 Task: Look for organic products in the category "Soy Sauces".
Action: Mouse moved to (214, 94)
Screenshot: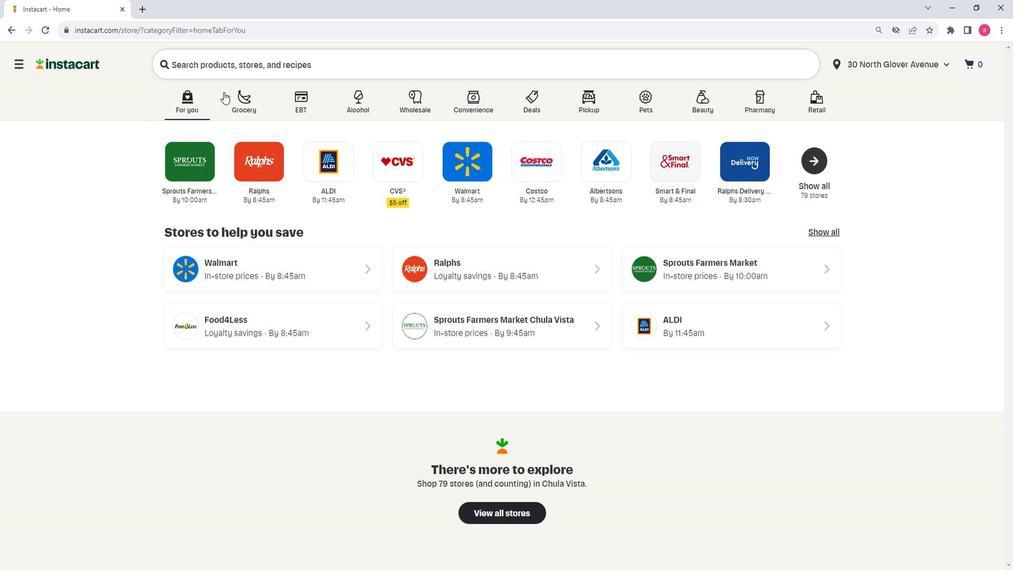 
Action: Mouse pressed left at (214, 94)
Screenshot: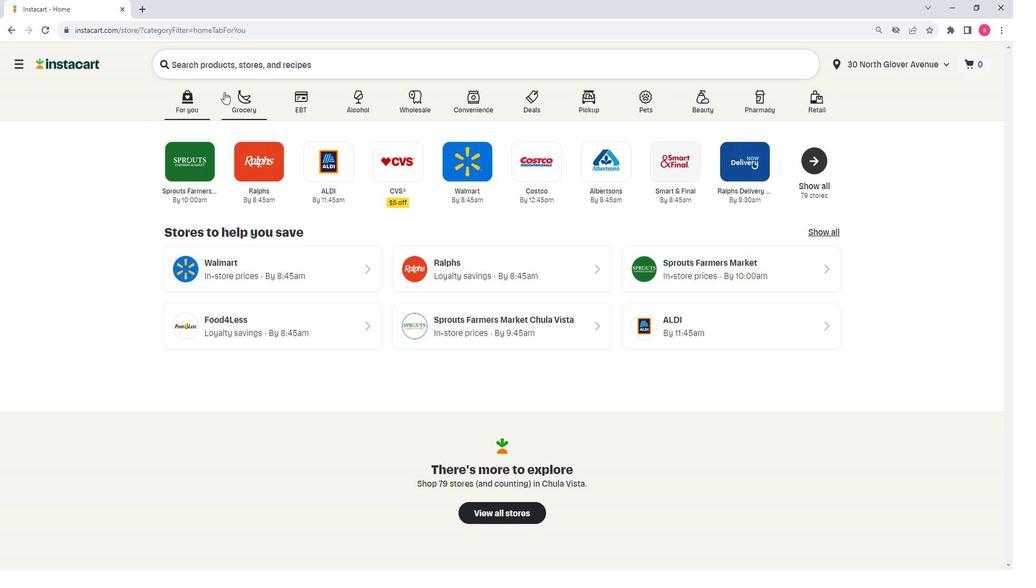 
Action: Mouse moved to (314, 298)
Screenshot: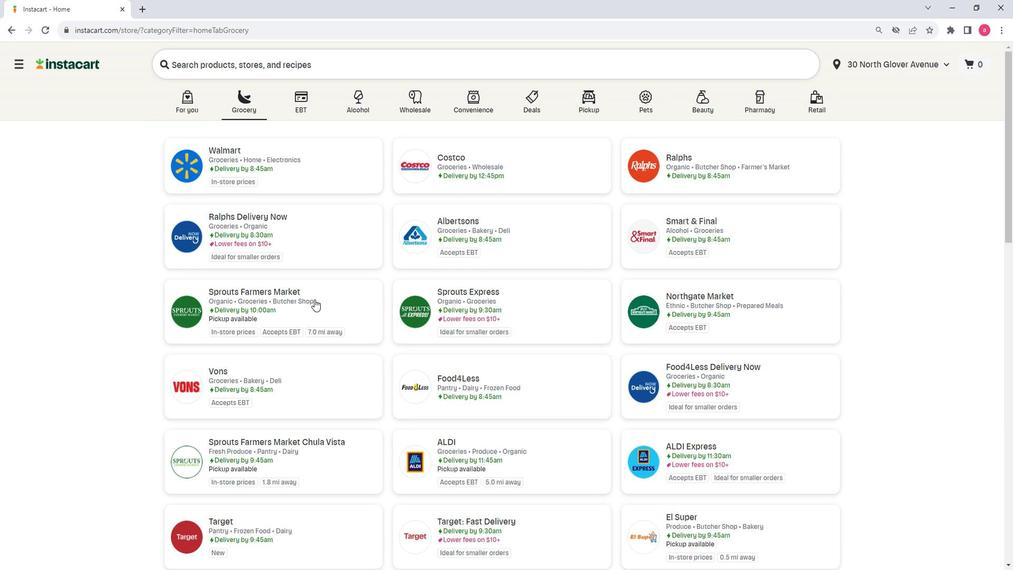 
Action: Mouse pressed left at (314, 298)
Screenshot: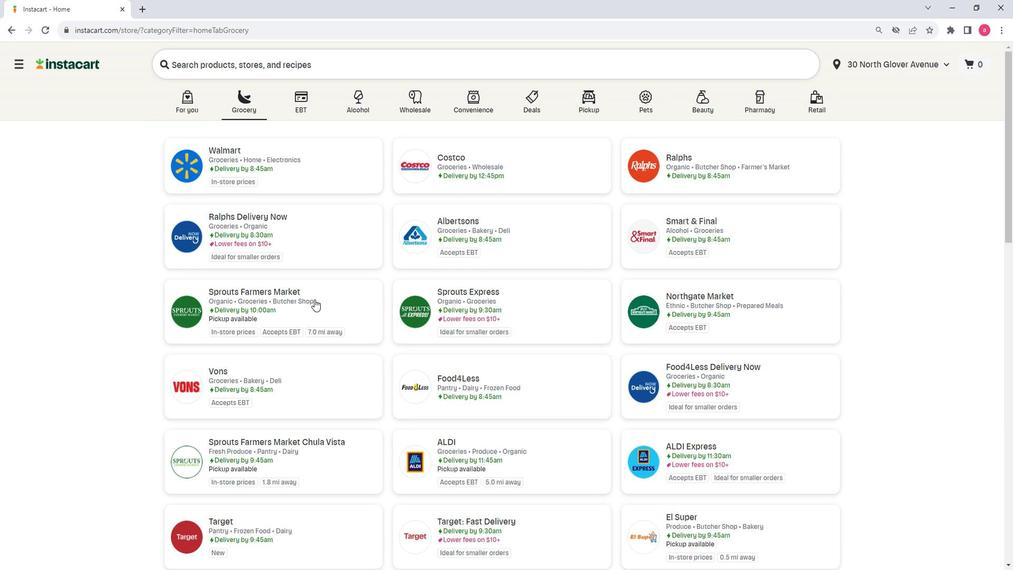 
Action: Mouse moved to (60, 195)
Screenshot: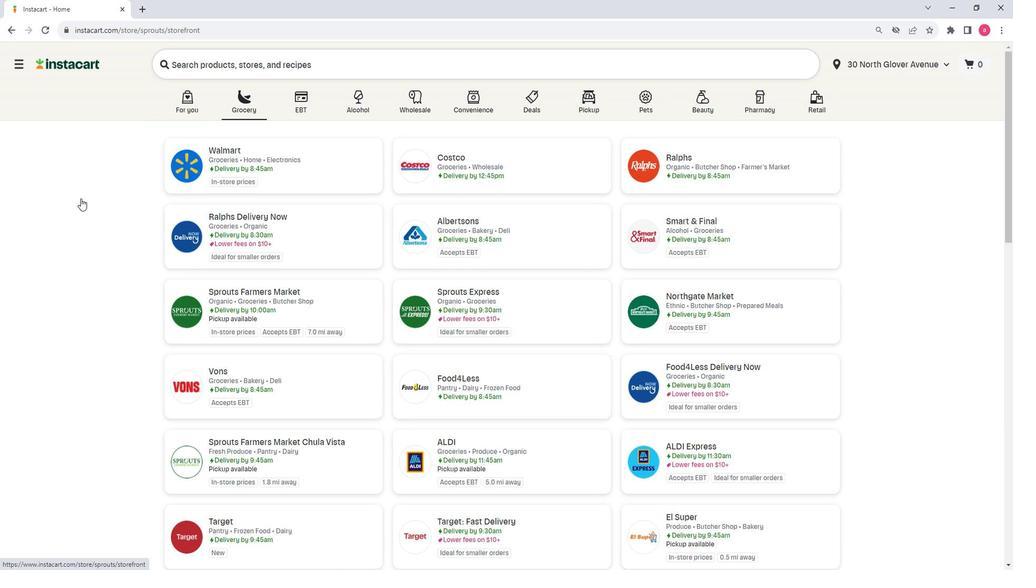 
Action: Mouse scrolled (60, 195) with delta (0, 0)
Screenshot: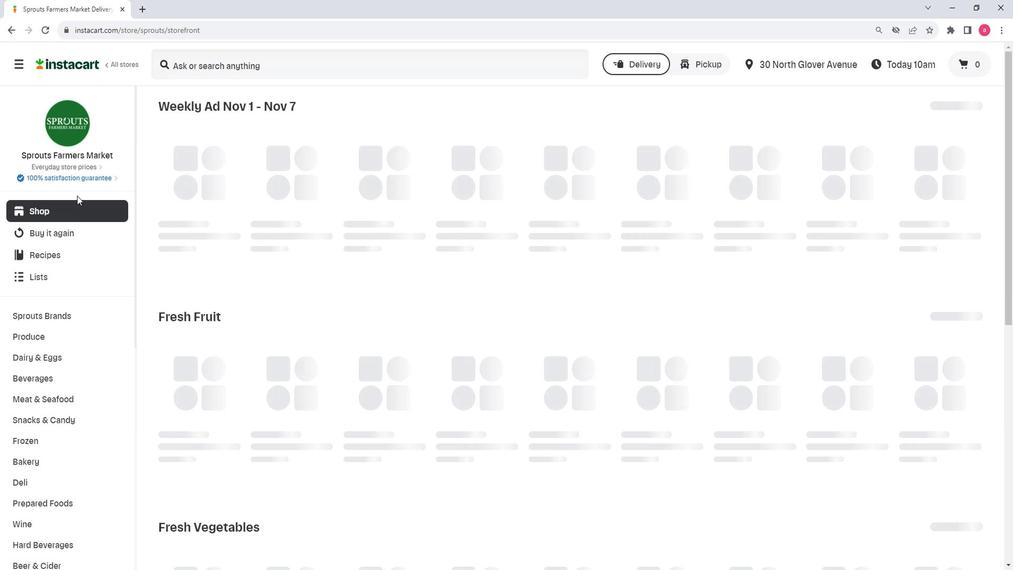 
Action: Mouse scrolled (60, 195) with delta (0, 0)
Screenshot: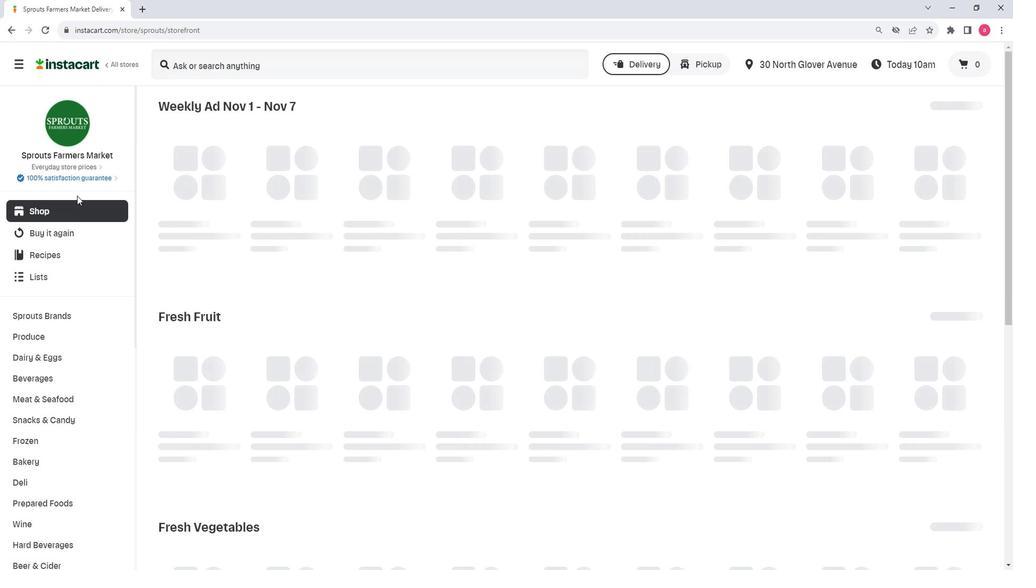 
Action: Mouse scrolled (60, 195) with delta (0, 0)
Screenshot: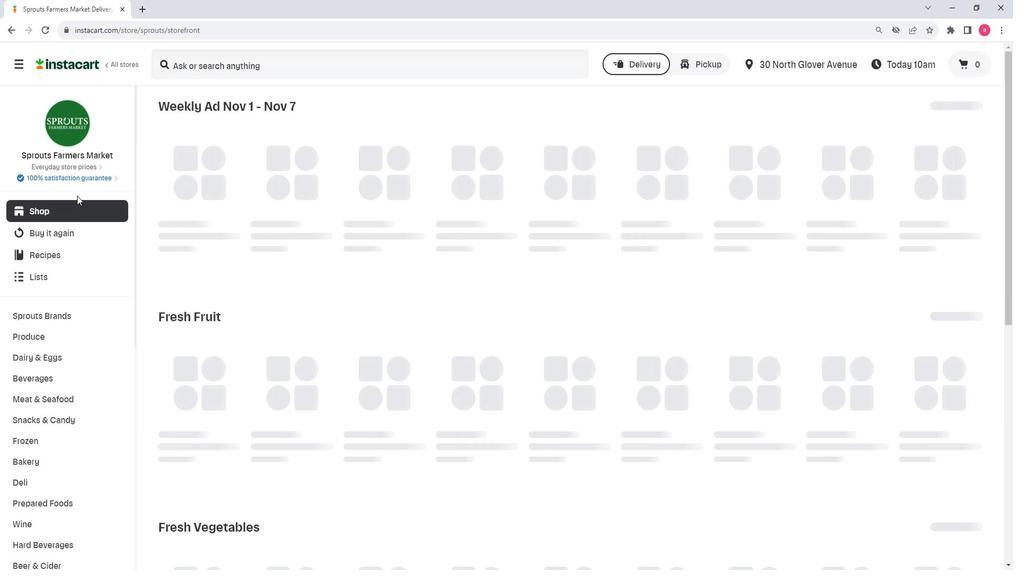 
Action: Mouse moved to (86, 310)
Screenshot: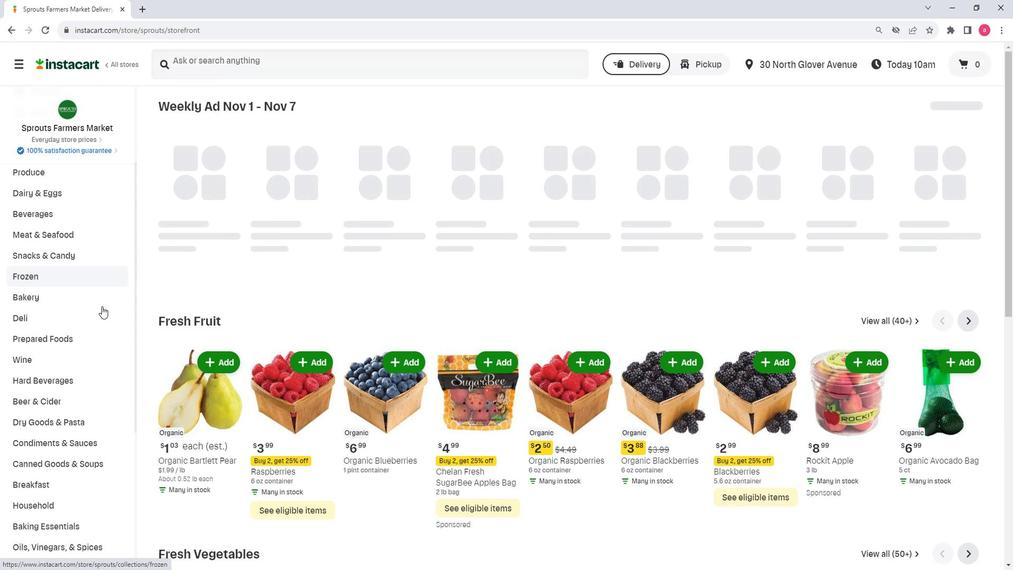 
Action: Mouse scrolled (86, 309) with delta (0, 0)
Screenshot: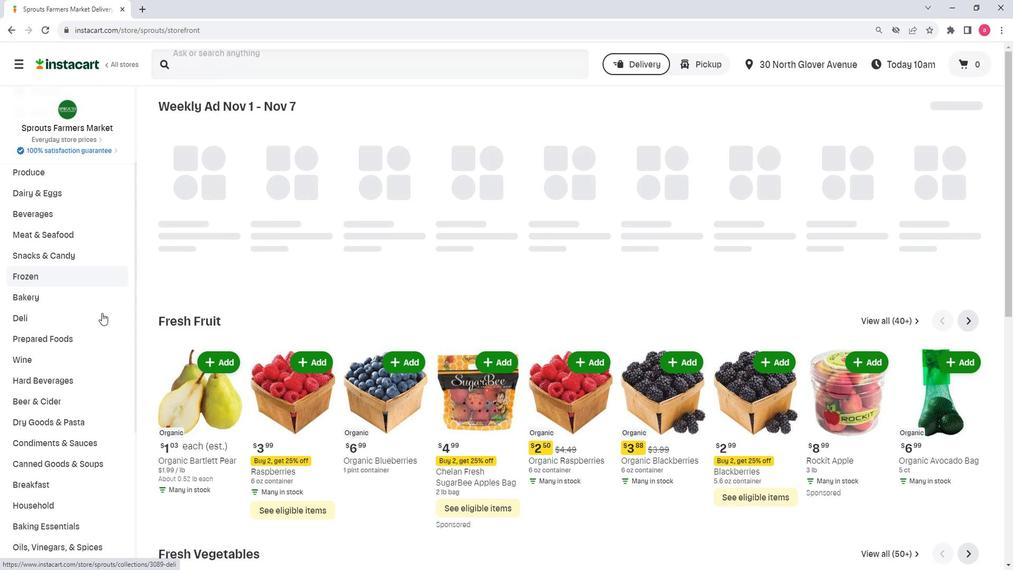 
Action: Mouse moved to (44, 385)
Screenshot: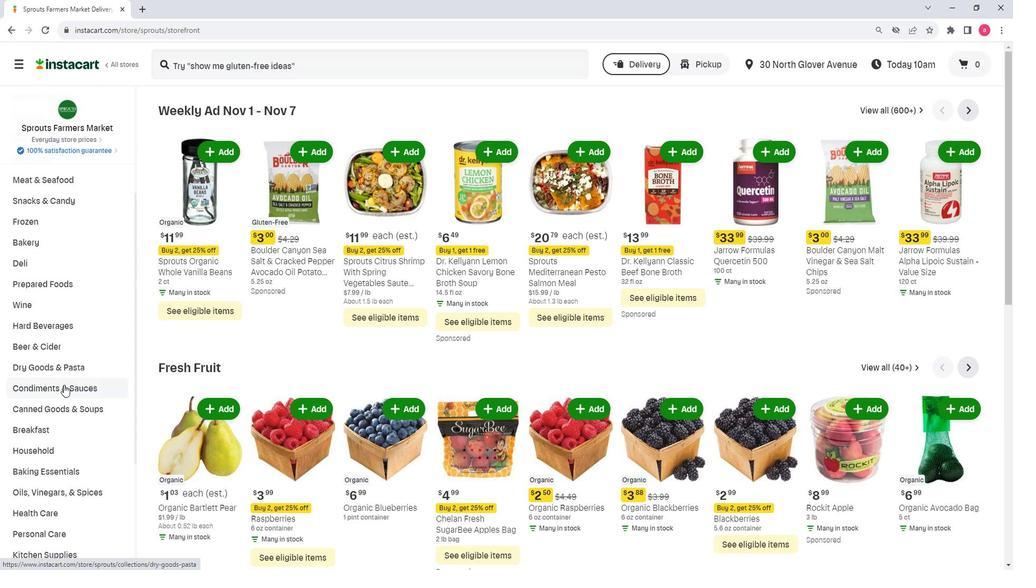 
Action: Mouse pressed left at (44, 385)
Screenshot: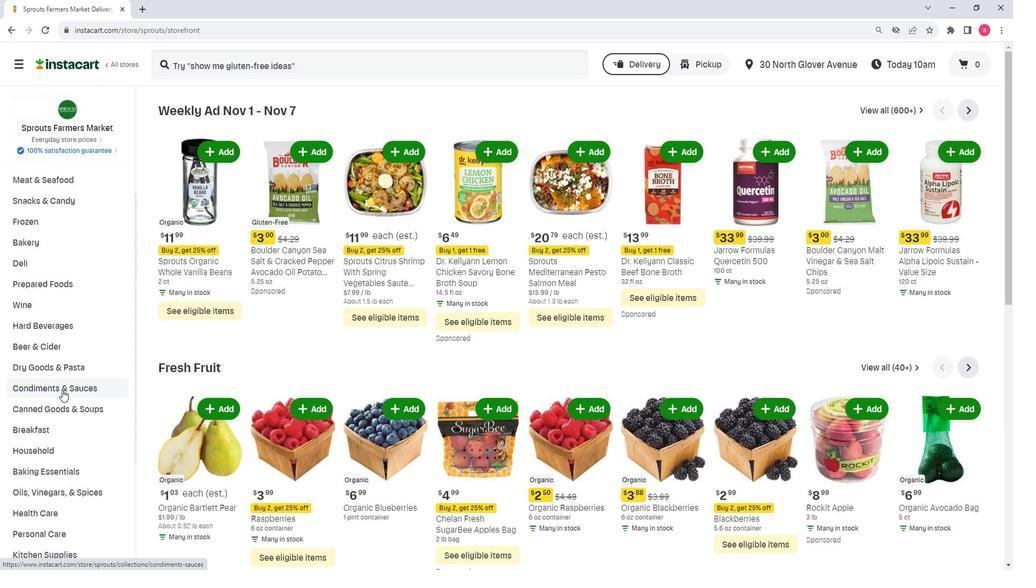 
Action: Mouse moved to (664, 140)
Screenshot: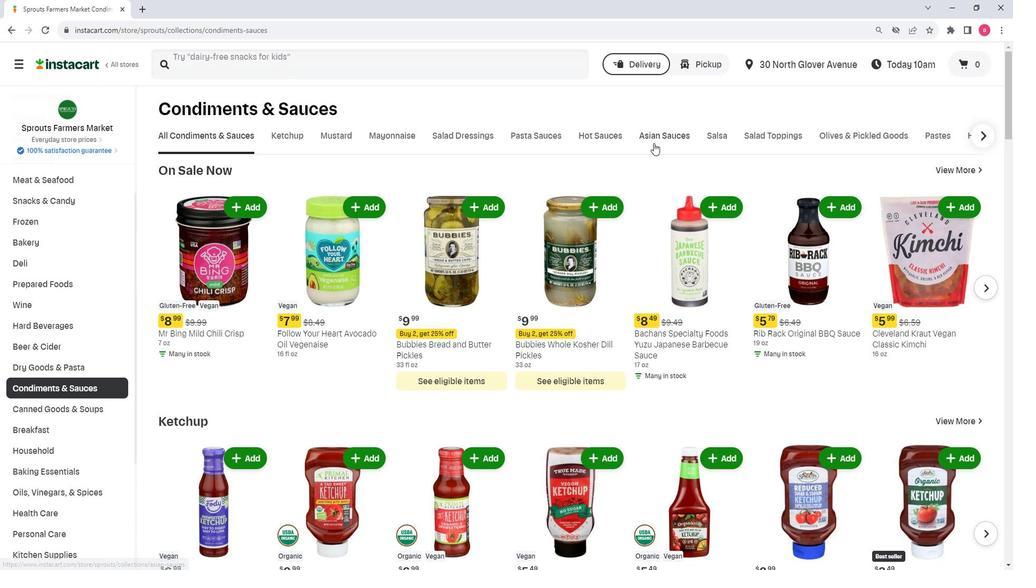 
Action: Mouse pressed left at (664, 140)
Screenshot: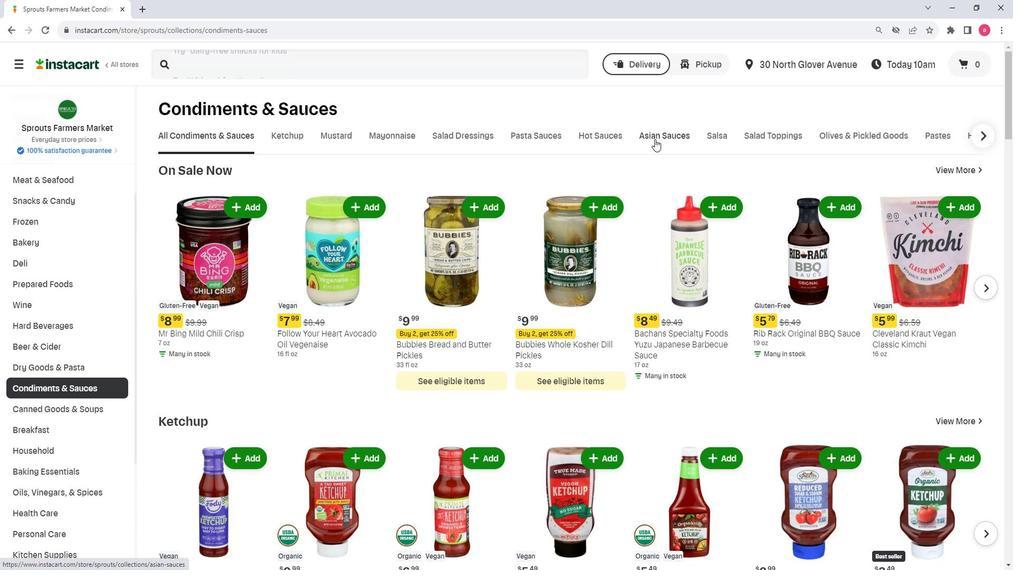 
Action: Mouse moved to (238, 180)
Screenshot: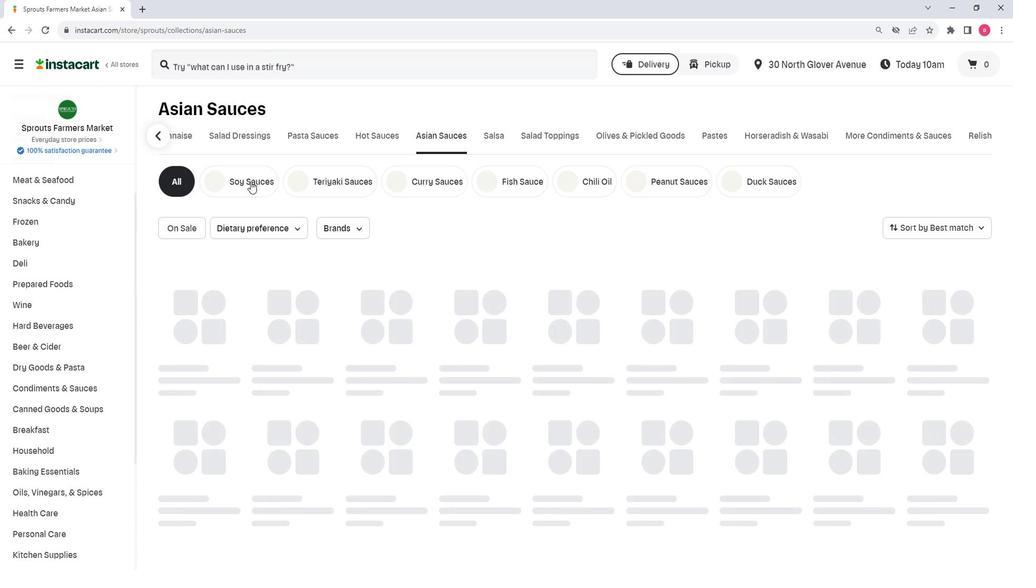 
Action: Mouse pressed left at (238, 180)
Screenshot: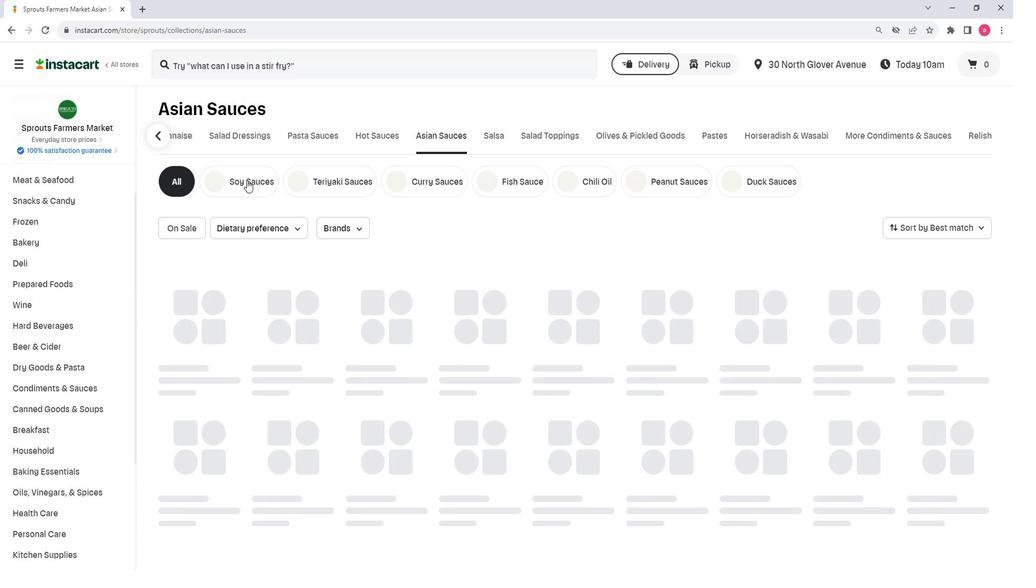 
Action: Mouse moved to (177, 228)
Screenshot: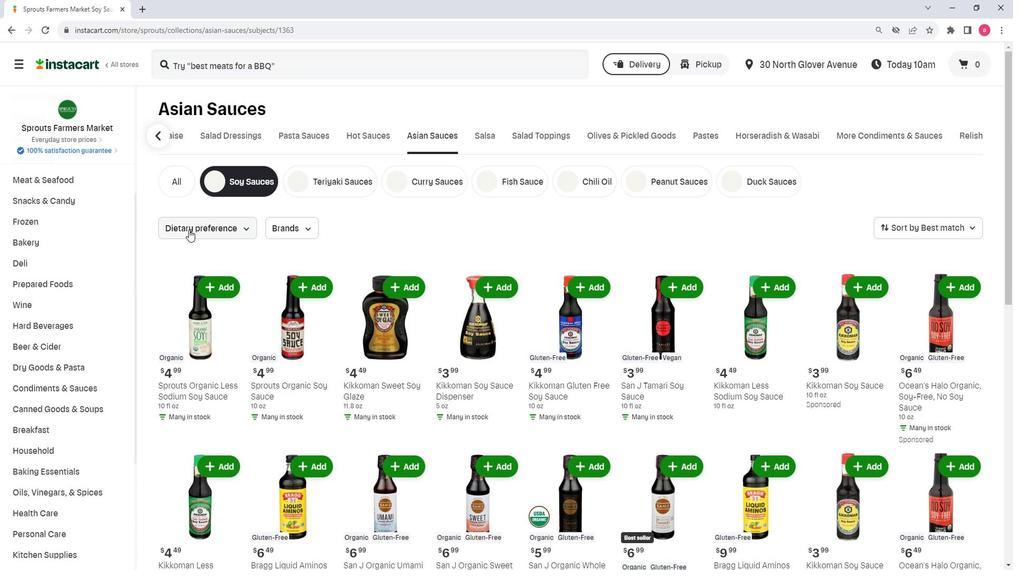 
Action: Mouse pressed left at (177, 228)
Screenshot: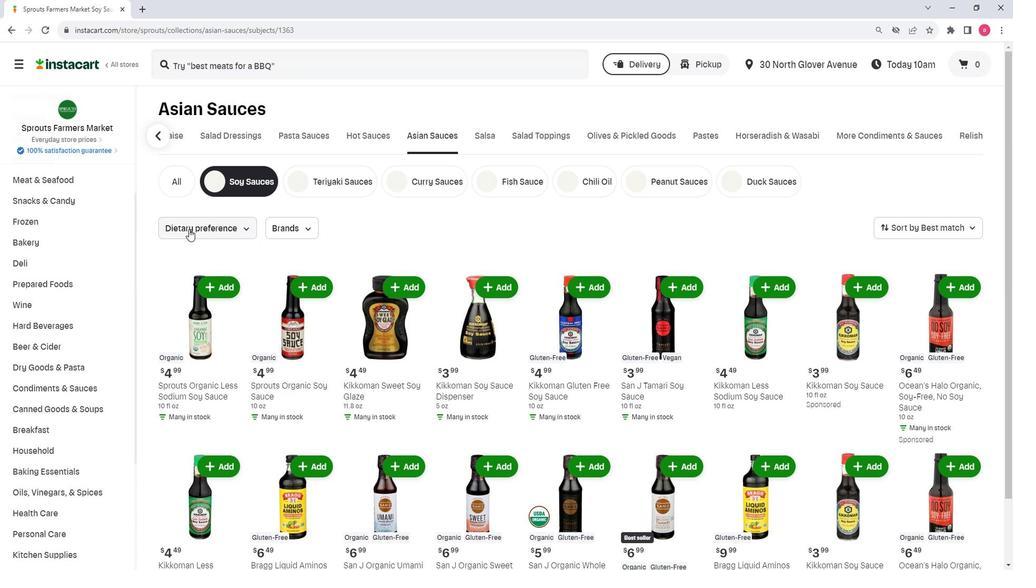 
Action: Mouse moved to (179, 289)
Screenshot: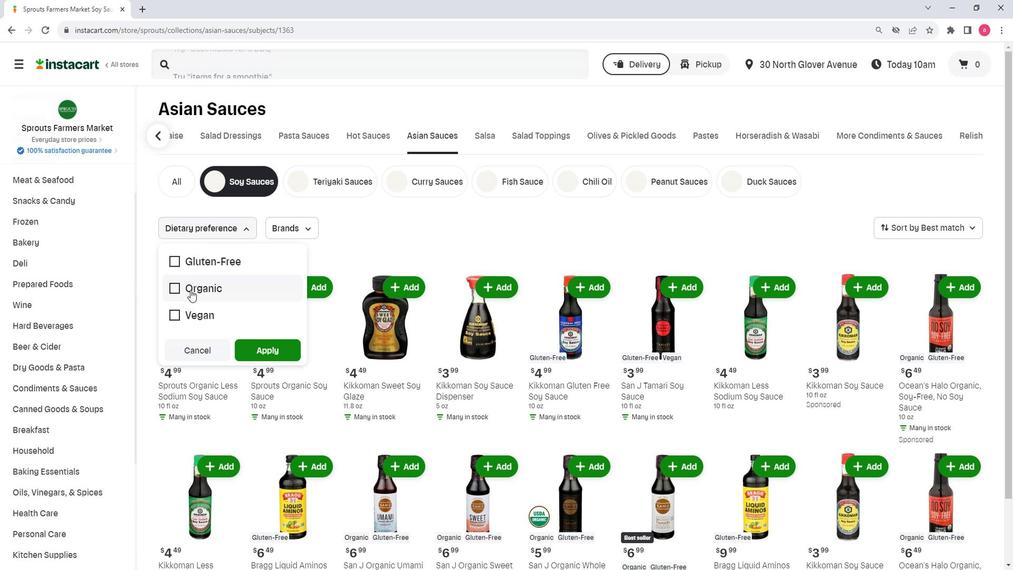 
Action: Mouse pressed left at (179, 289)
Screenshot: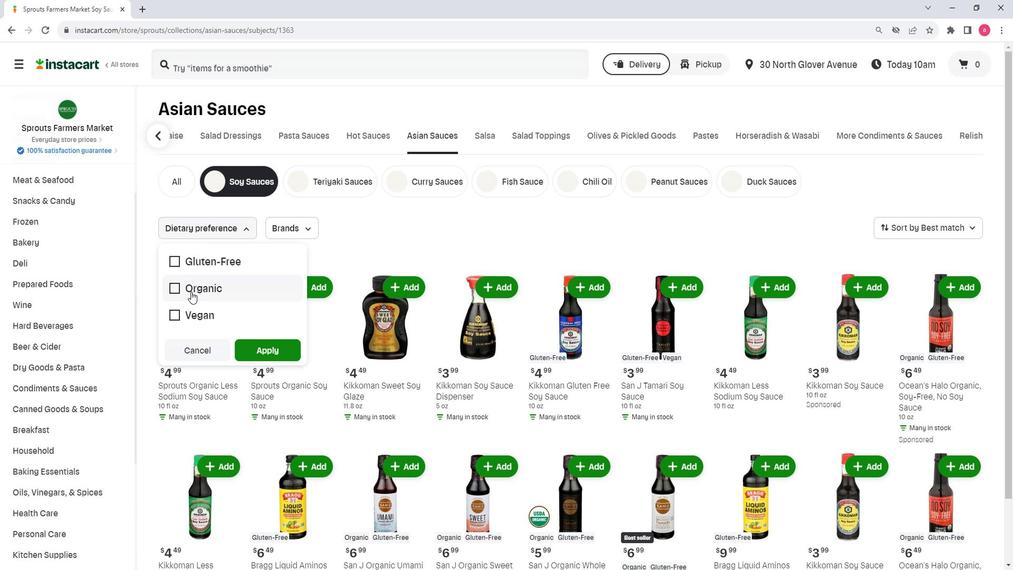 
Action: Mouse moved to (253, 349)
Screenshot: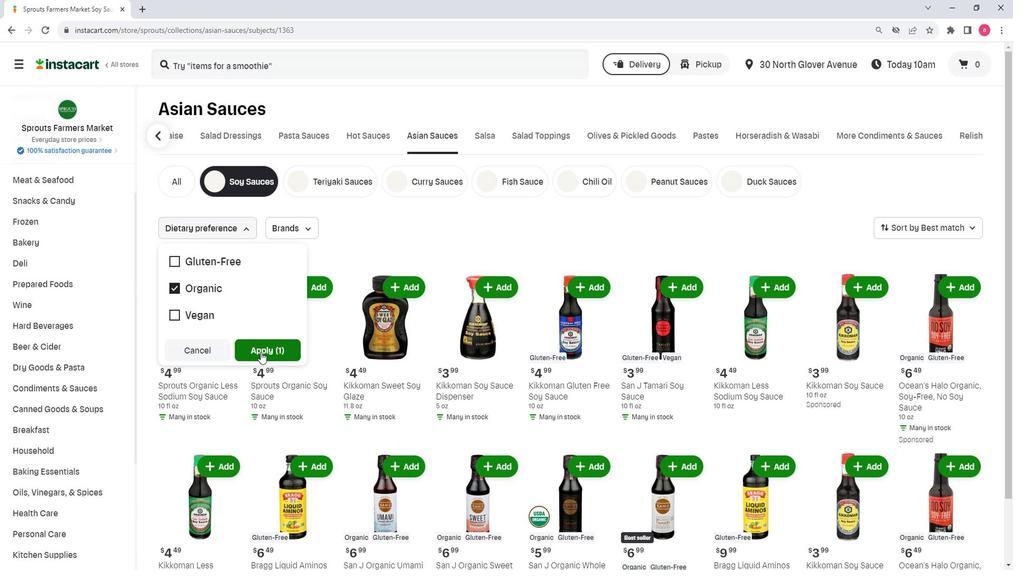 
Action: Mouse pressed left at (253, 349)
Screenshot: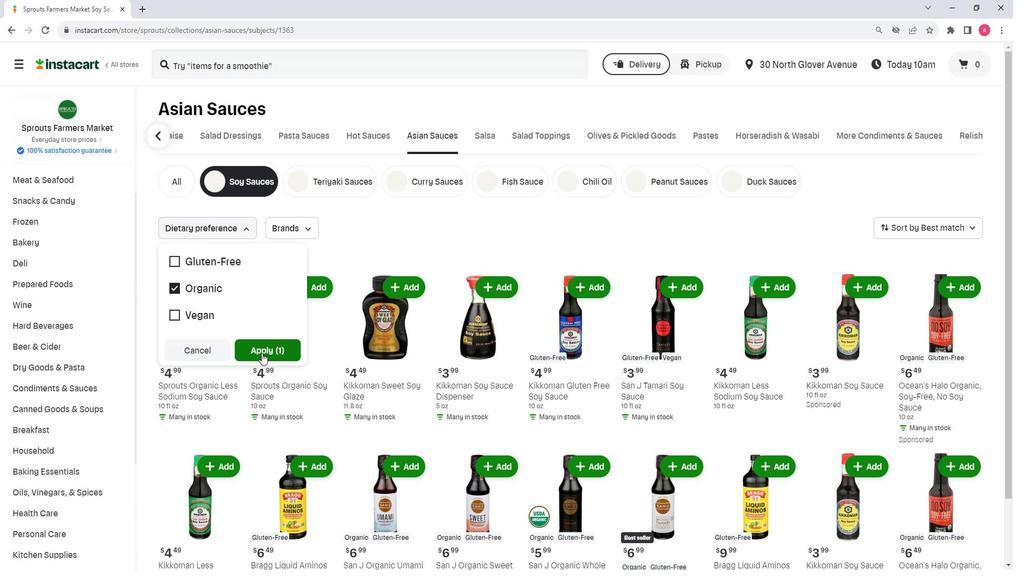 
